 Task: Look for products in the category "Alcoholic Kombucha" with variety pack flavor.
Action: Mouse moved to (919, 344)
Screenshot: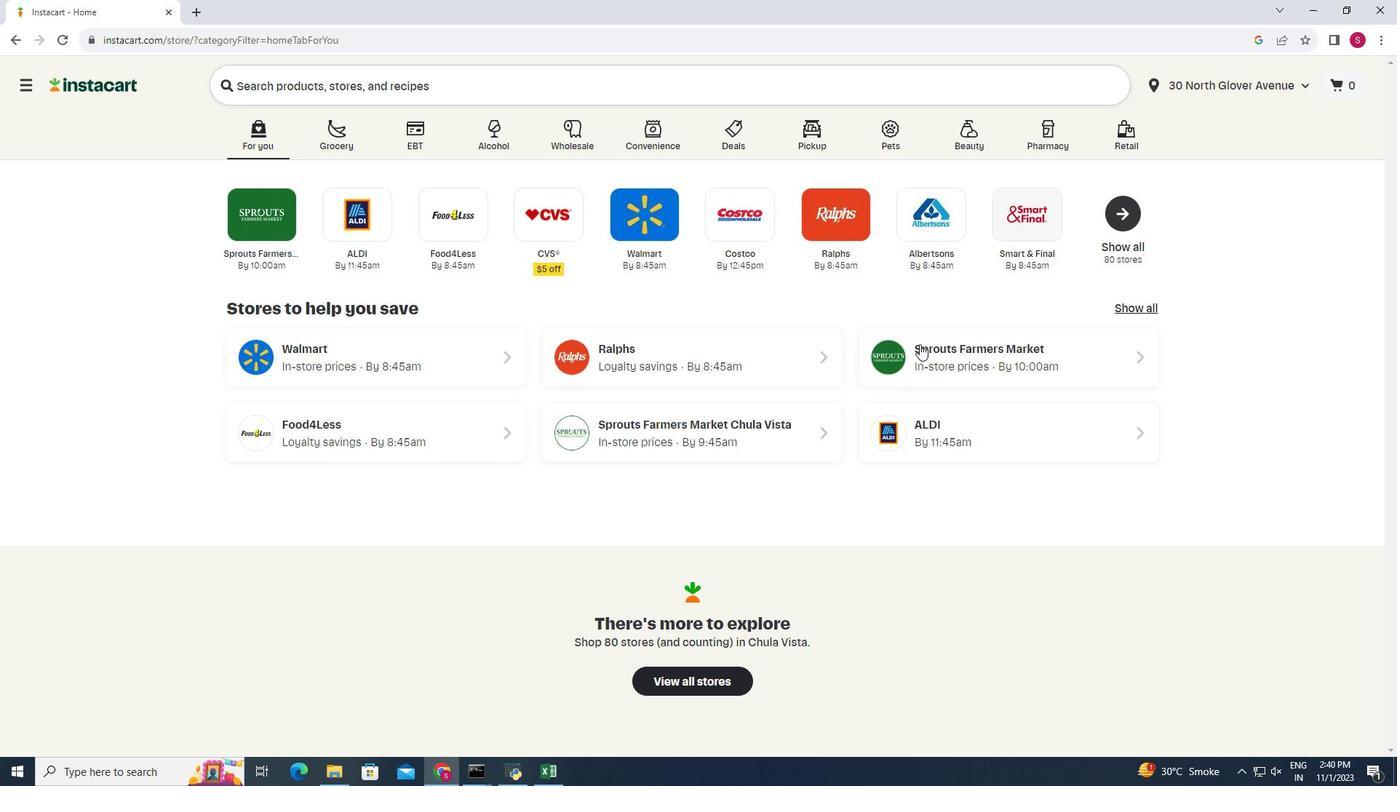 
Action: Mouse pressed left at (919, 344)
Screenshot: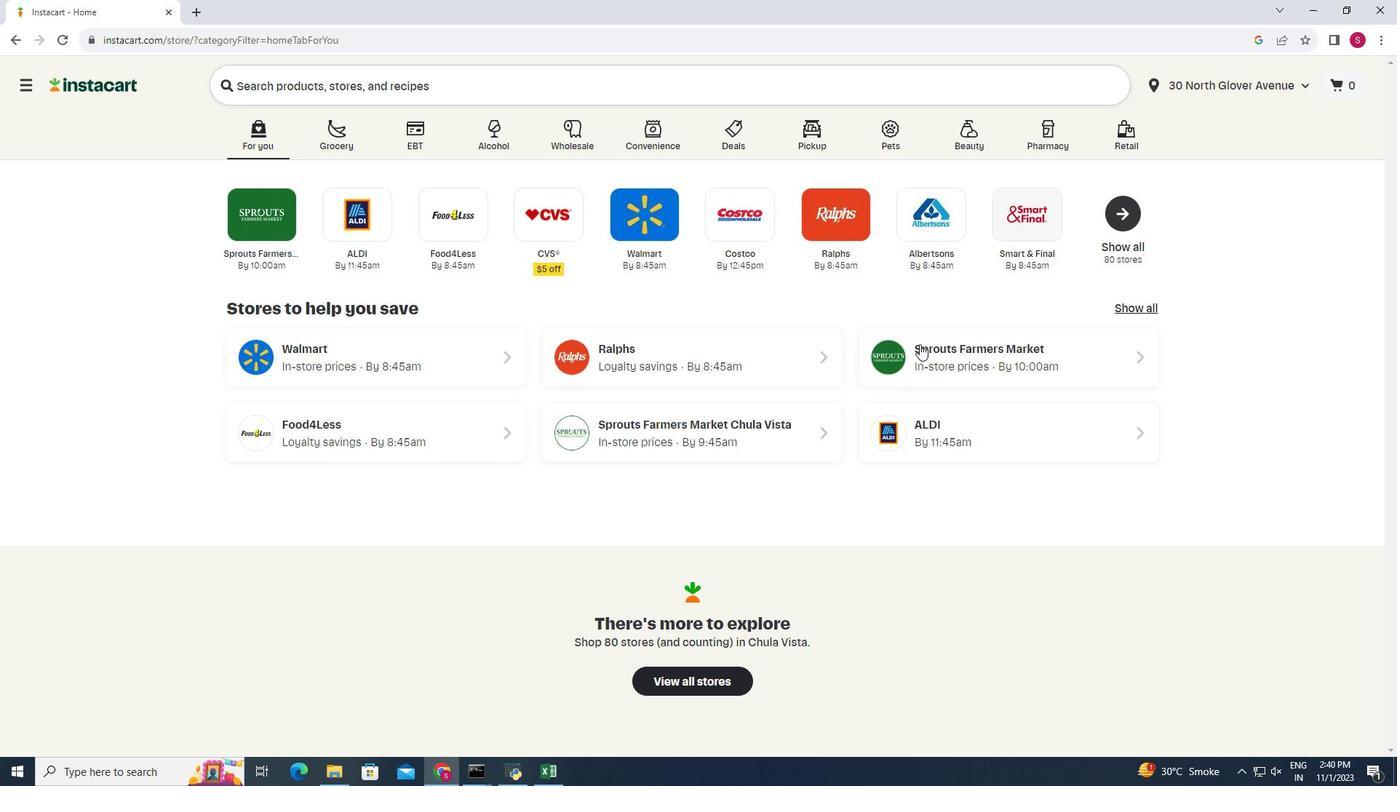 
Action: Mouse moved to (84, 721)
Screenshot: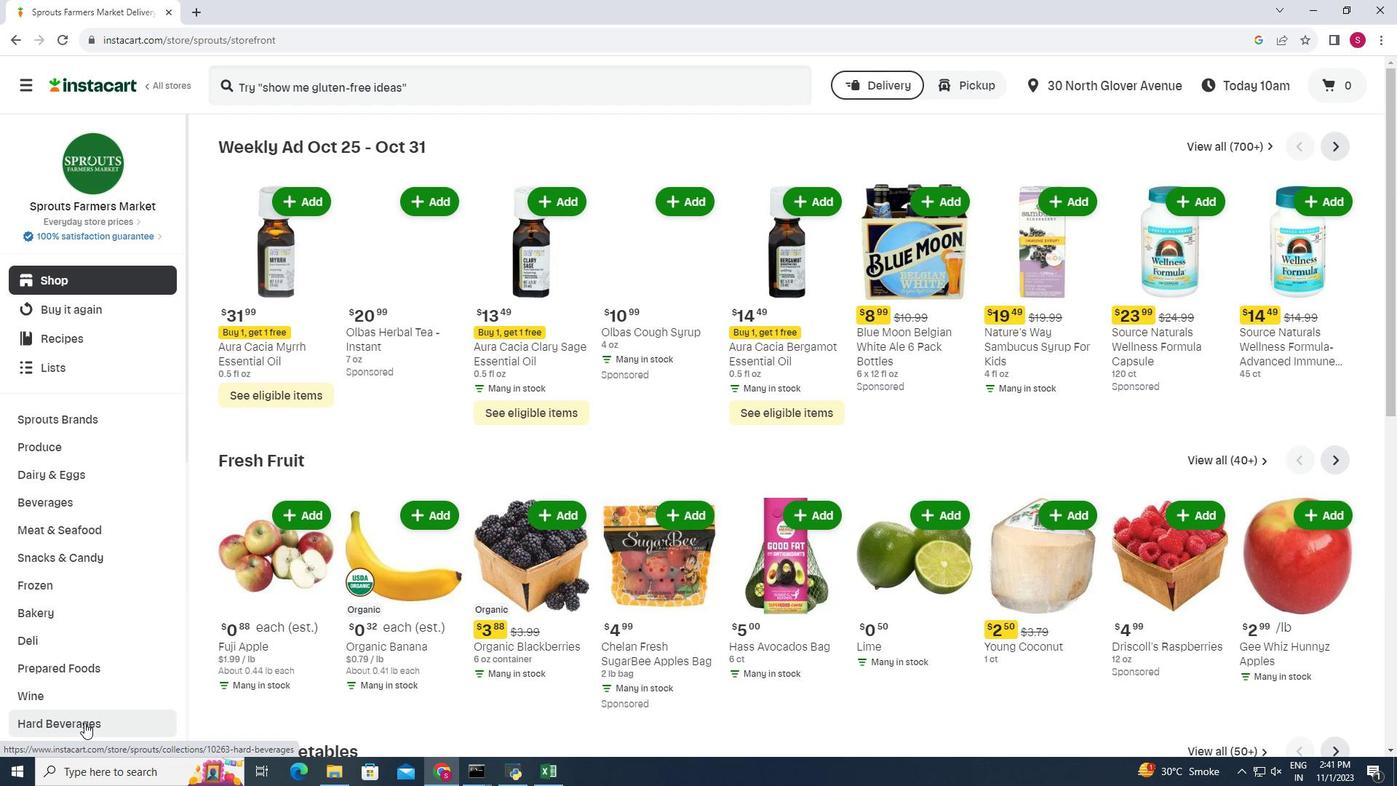 
Action: Mouse pressed left at (84, 721)
Screenshot: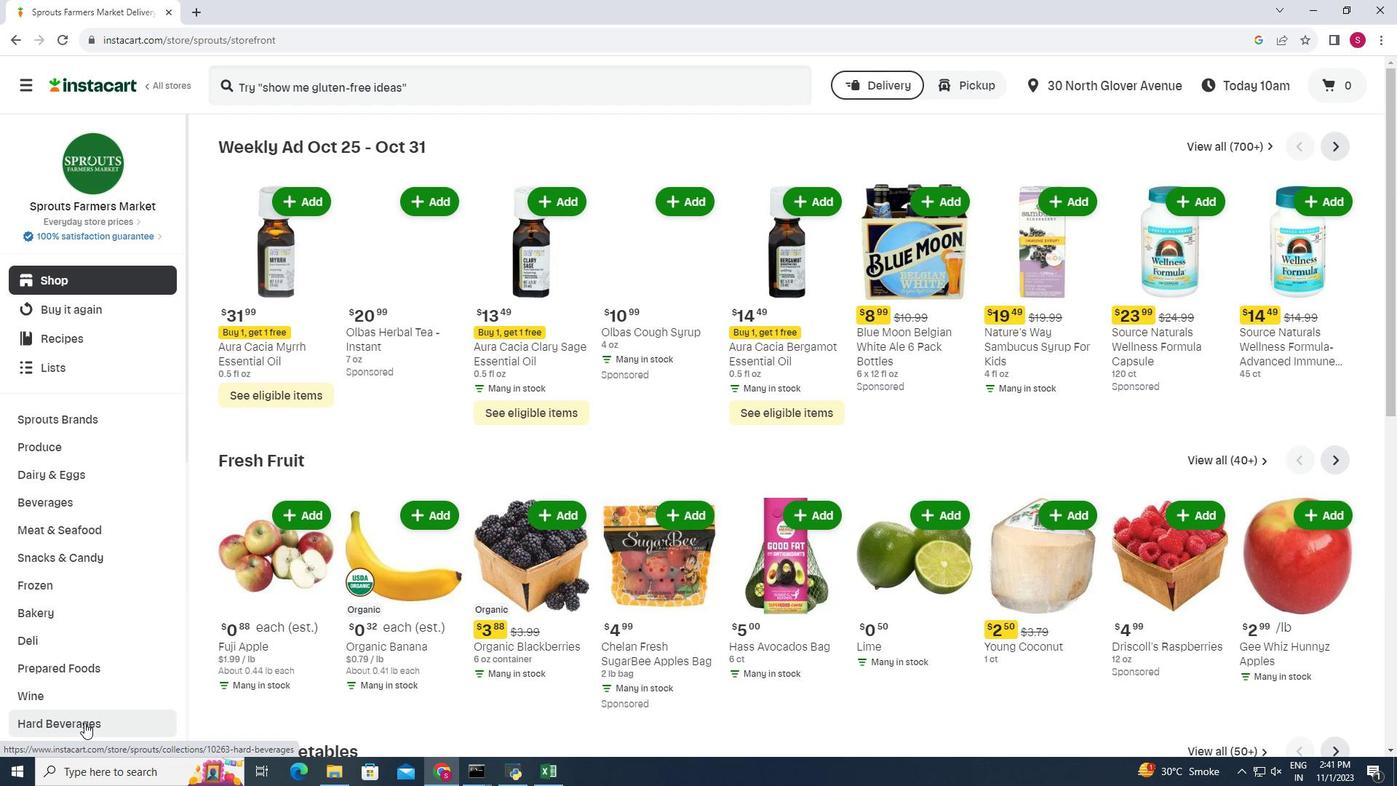 
Action: Mouse moved to (482, 192)
Screenshot: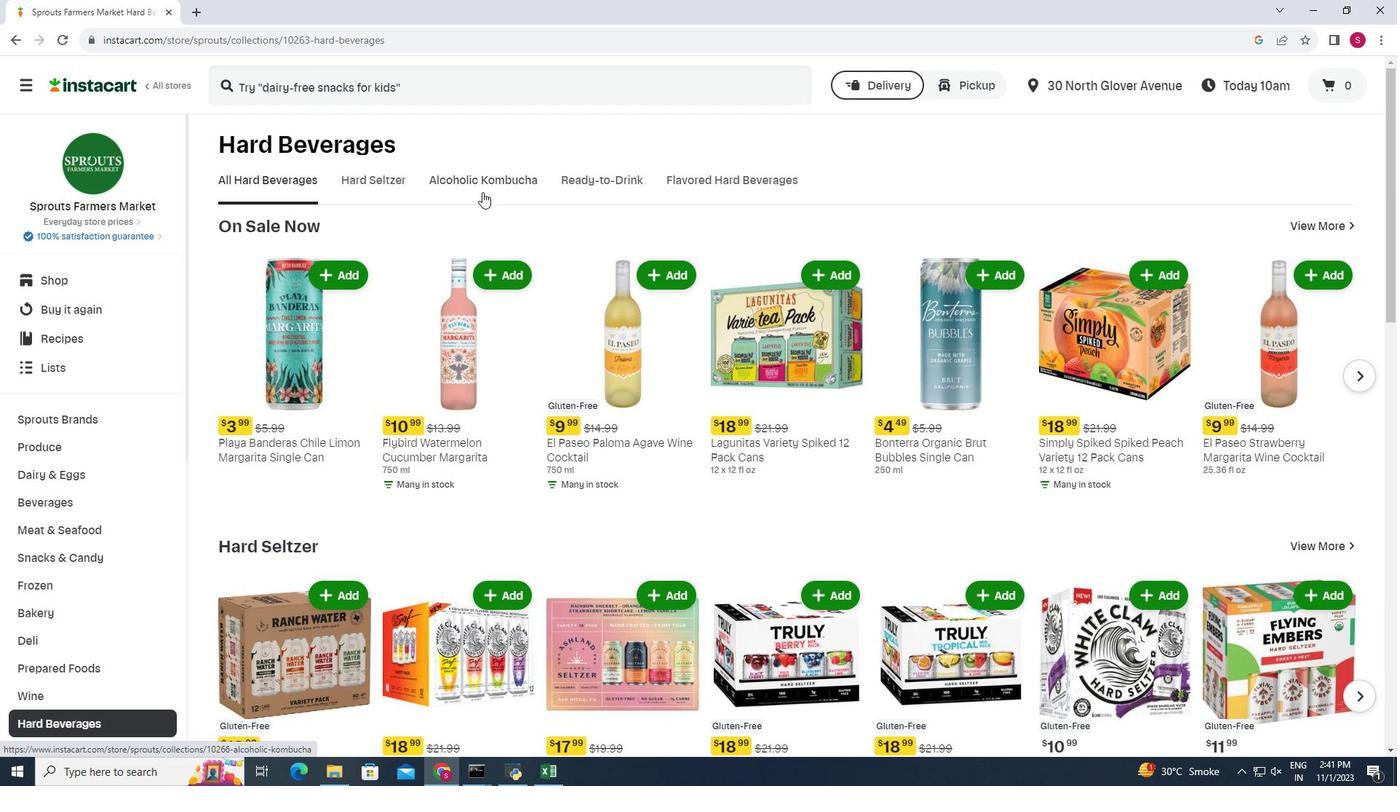 
Action: Mouse pressed left at (482, 192)
Screenshot: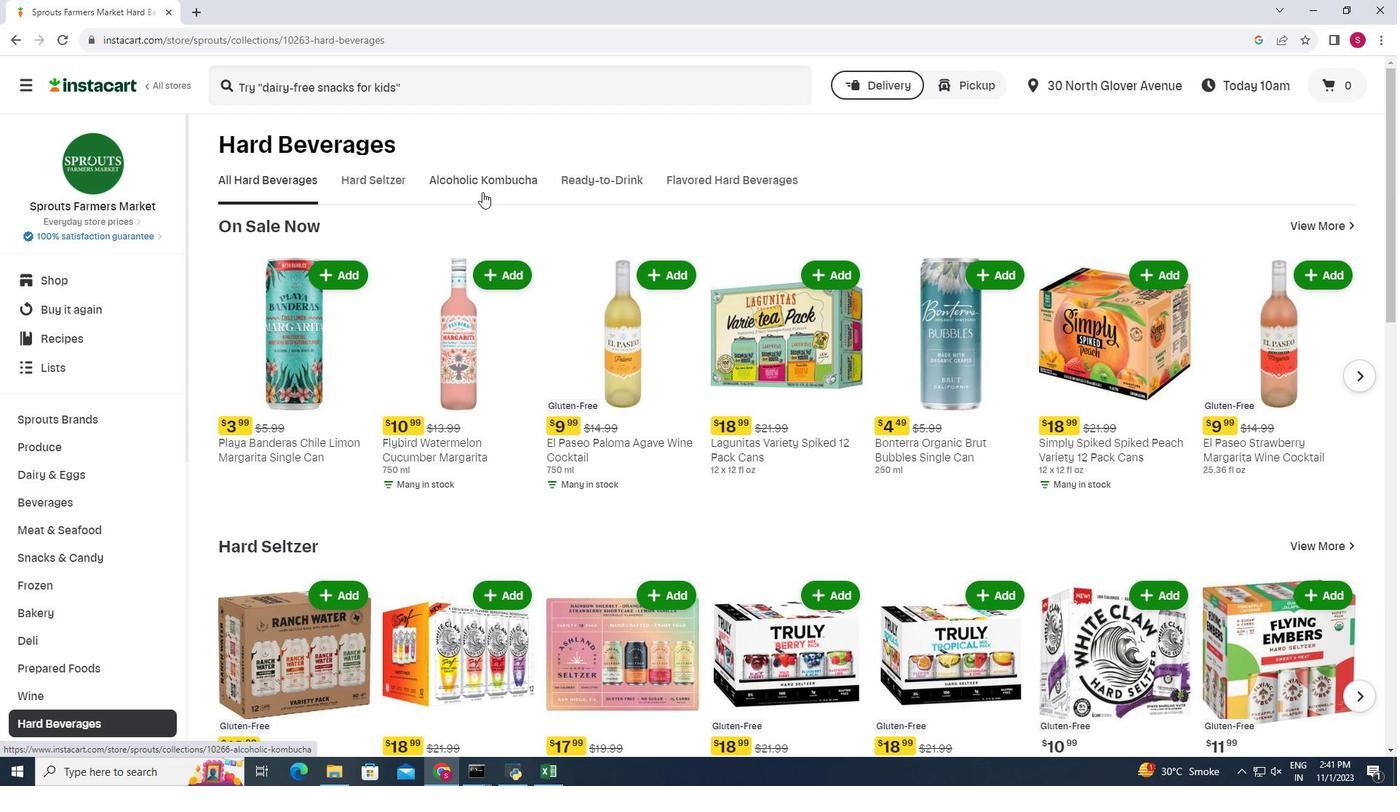 
Action: Mouse moved to (273, 227)
Screenshot: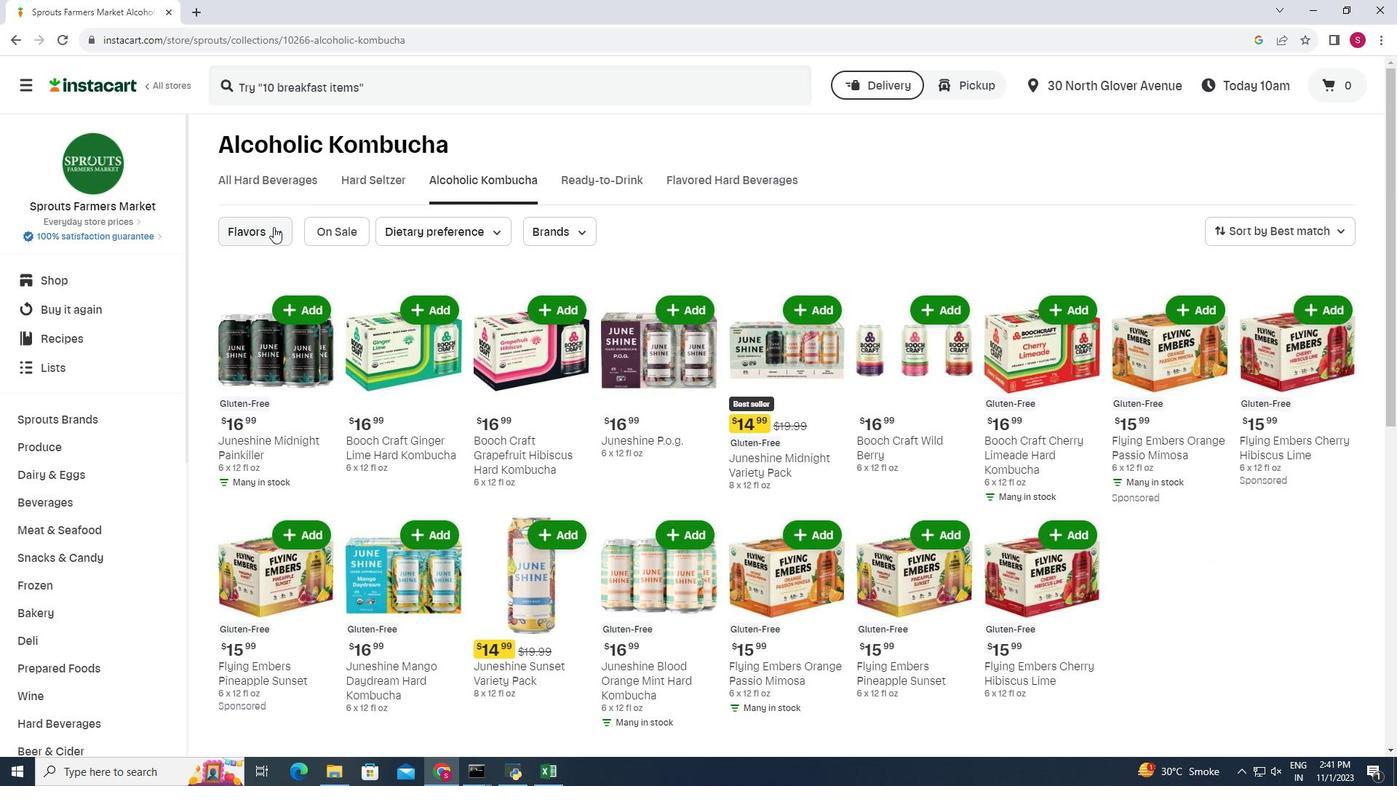 
Action: Mouse pressed left at (273, 227)
Screenshot: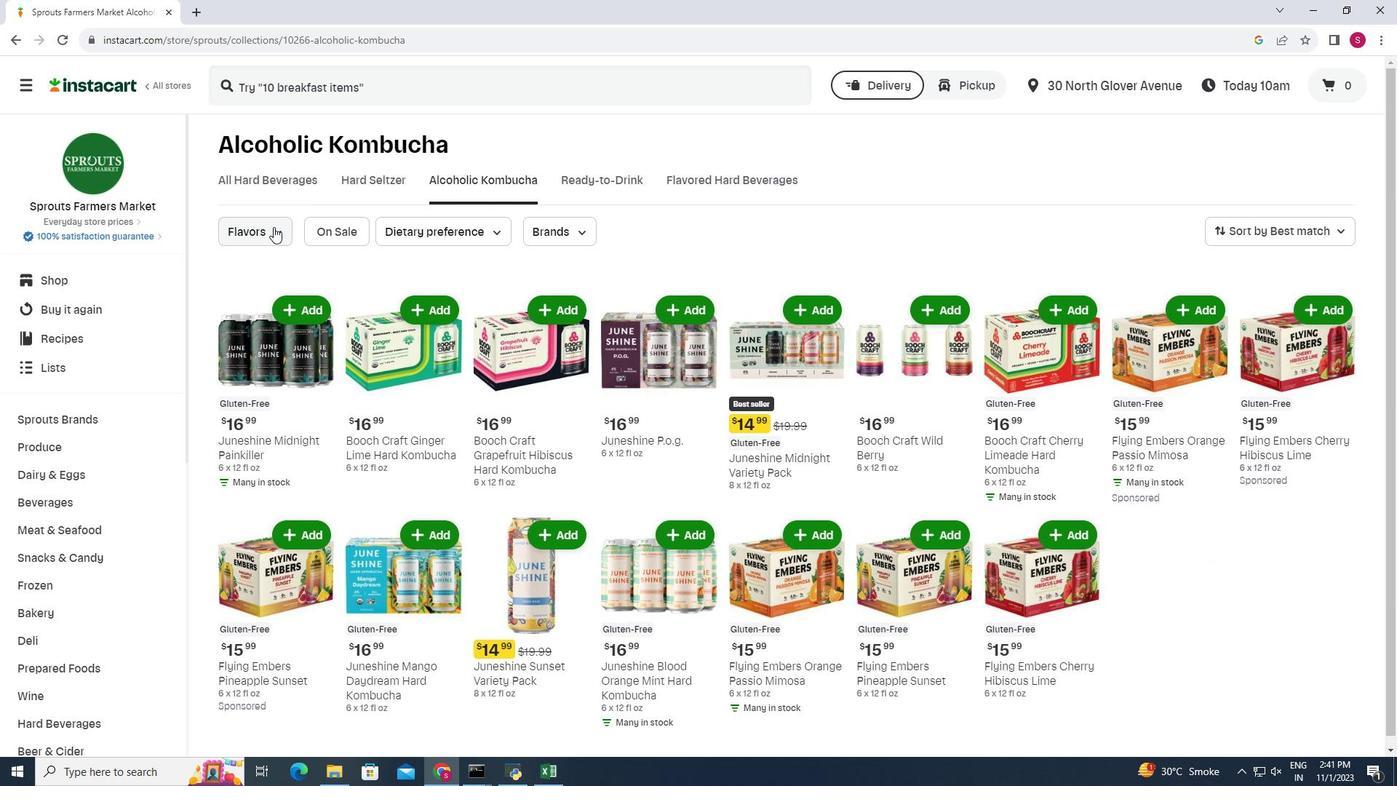 
Action: Mouse moved to (299, 275)
Screenshot: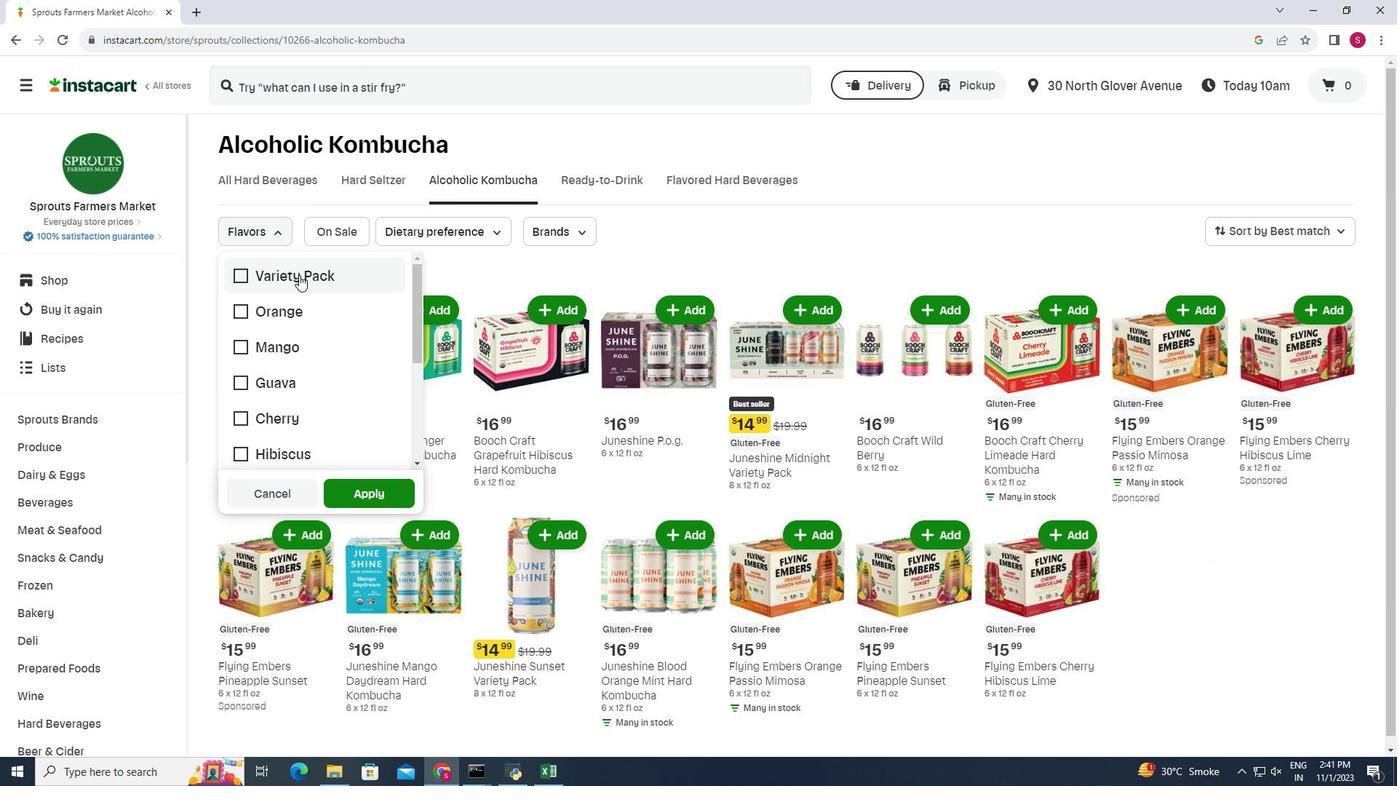 
Action: Mouse pressed left at (299, 275)
Screenshot: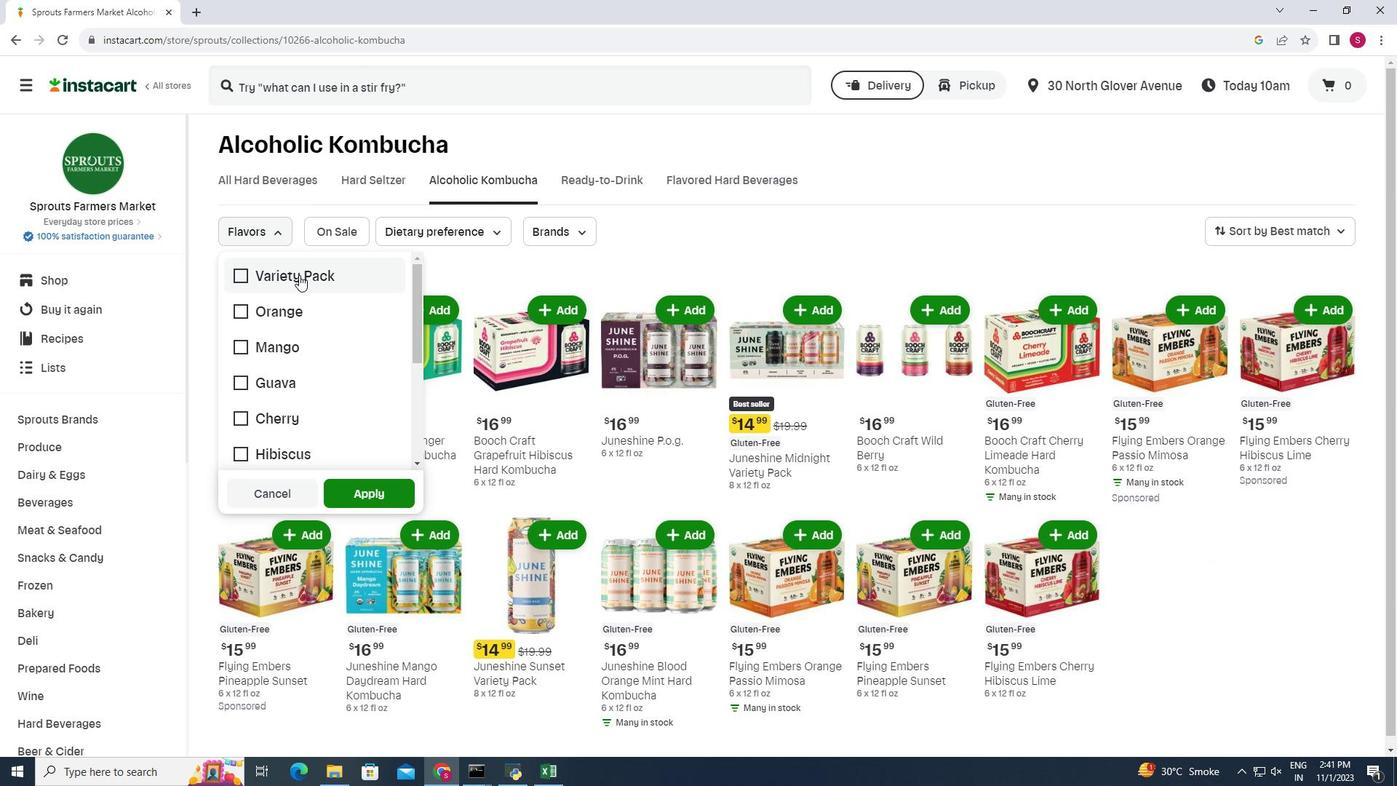 
Action: Mouse moved to (366, 503)
Screenshot: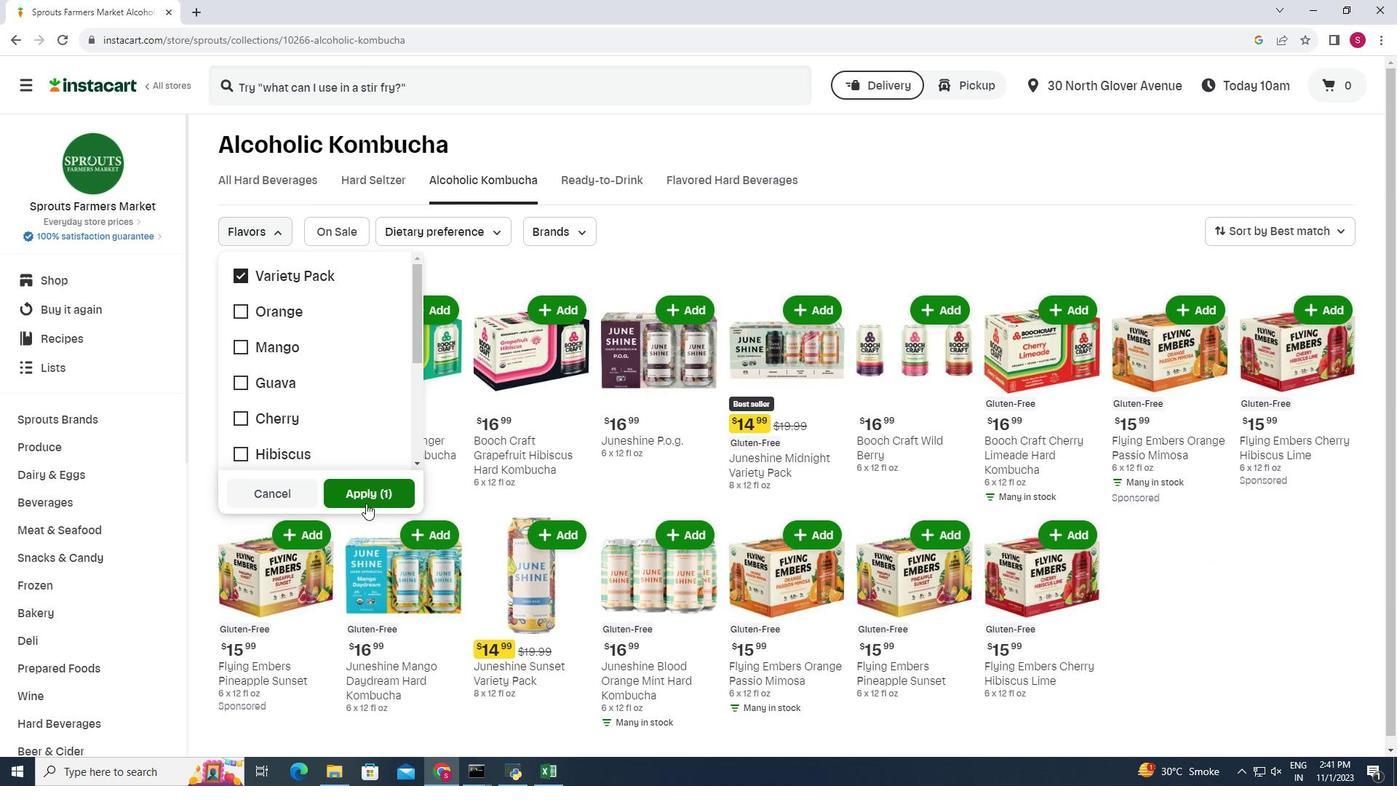 
Action: Mouse pressed left at (366, 503)
Screenshot: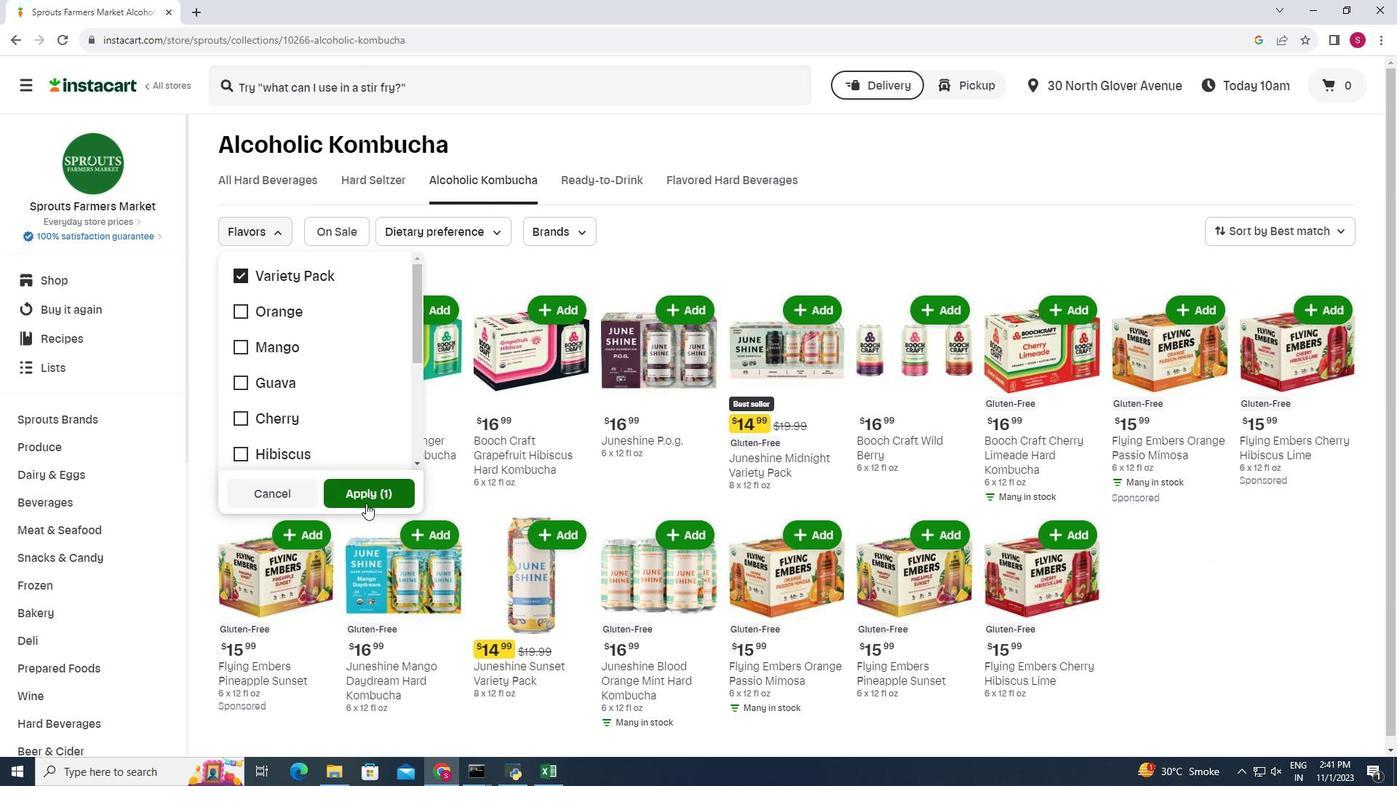 
Action: Mouse moved to (566, 481)
Screenshot: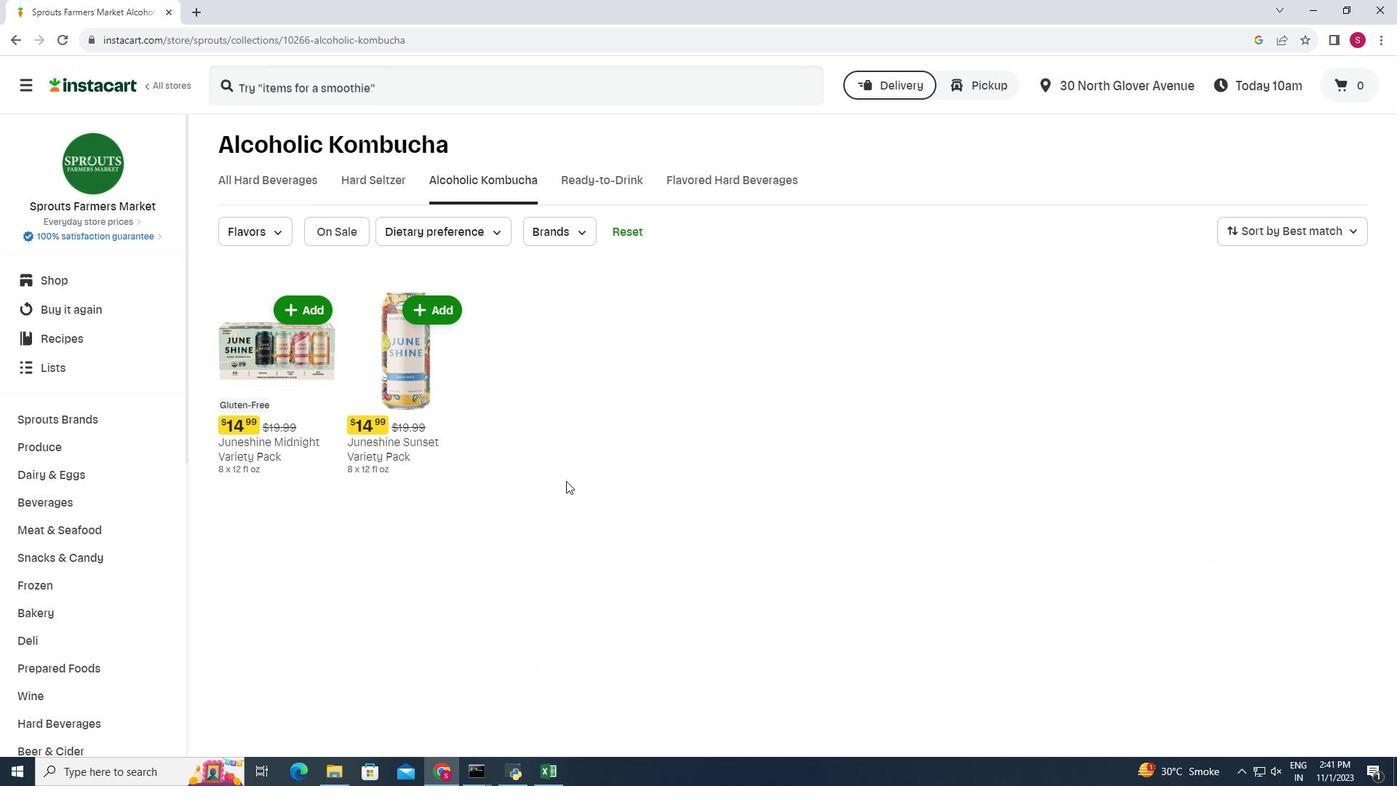 
Action: Mouse scrolled (566, 480) with delta (0, 0)
Screenshot: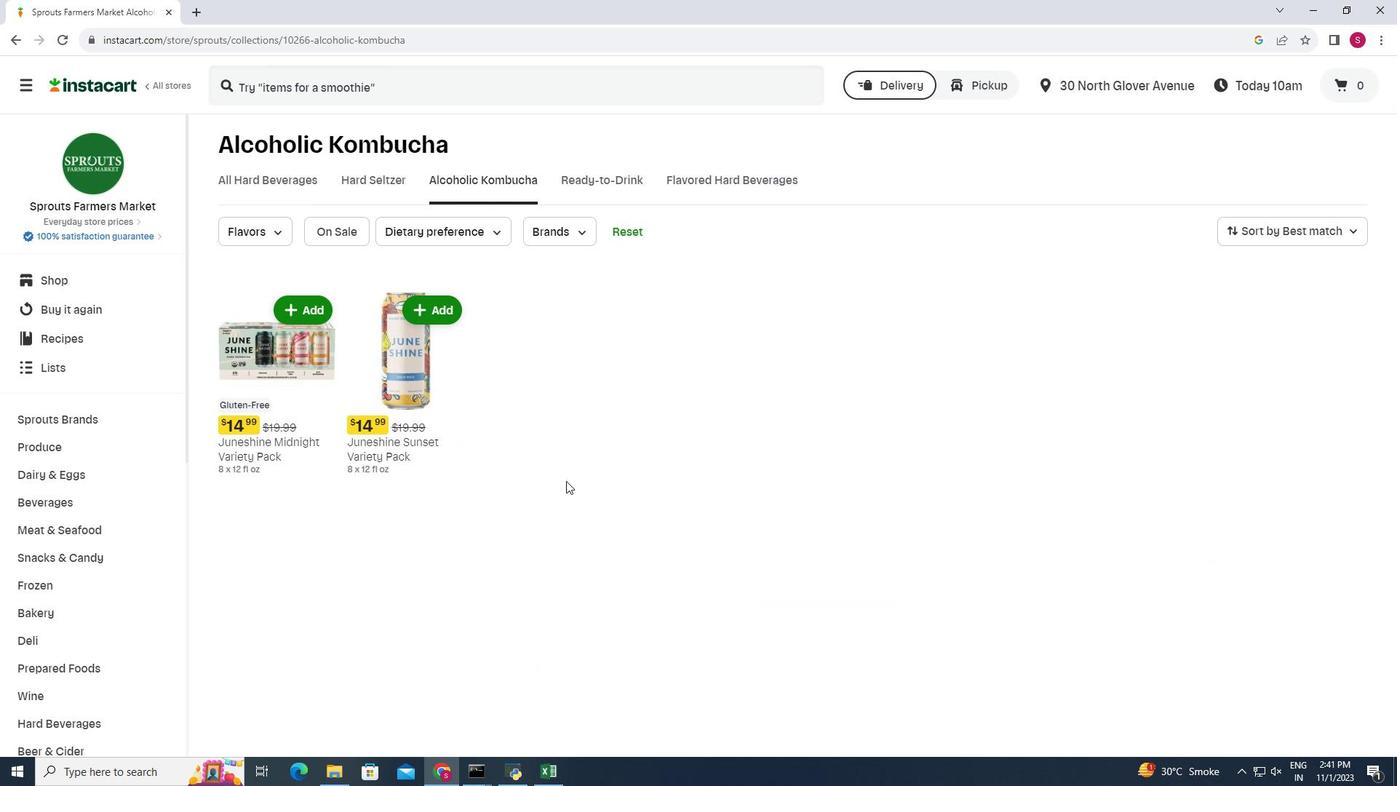
